 Task: Schedule a training session for the customer support team on effective communication, active listening, and empathetic handling of customer inquiries on September 24th from 10 AM to 12:30 PM.
Action: Mouse moved to (51, 105)
Screenshot: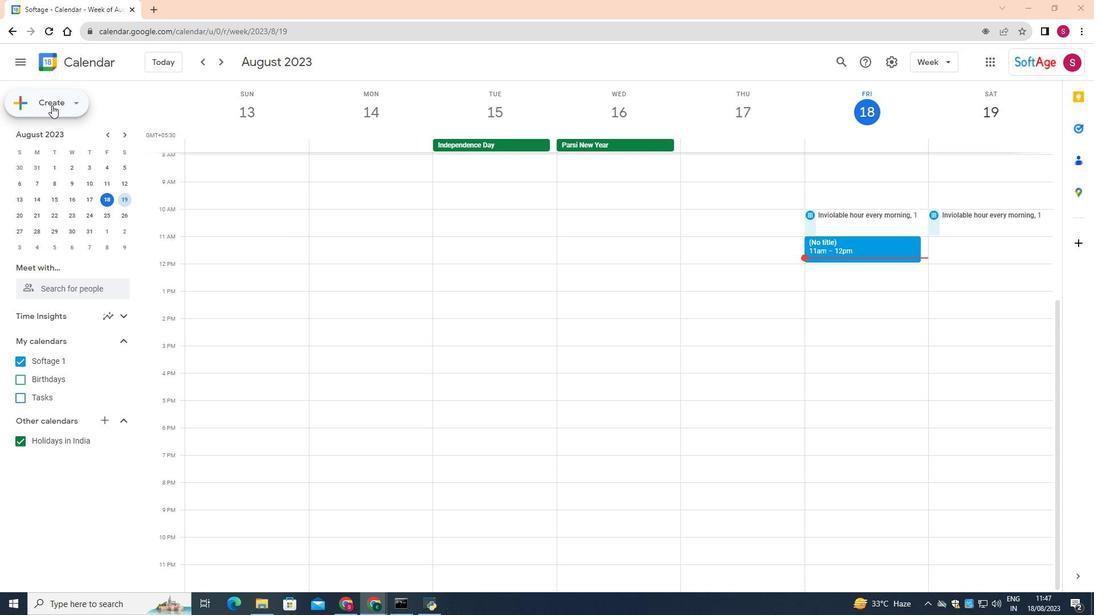 
Action: Mouse pressed left at (51, 105)
Screenshot: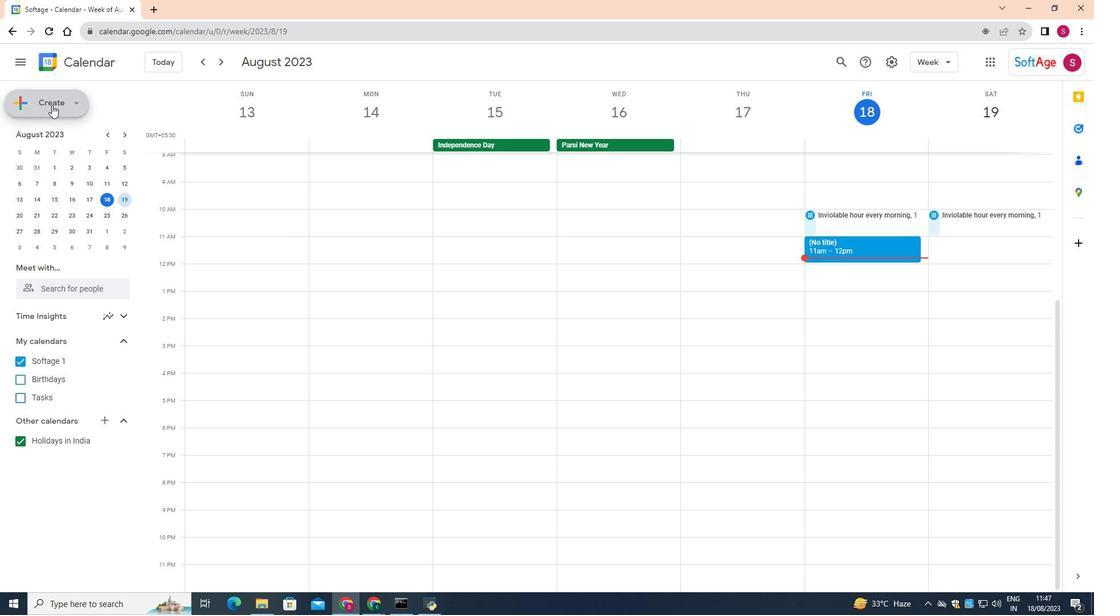 
Action: Mouse moved to (52, 226)
Screenshot: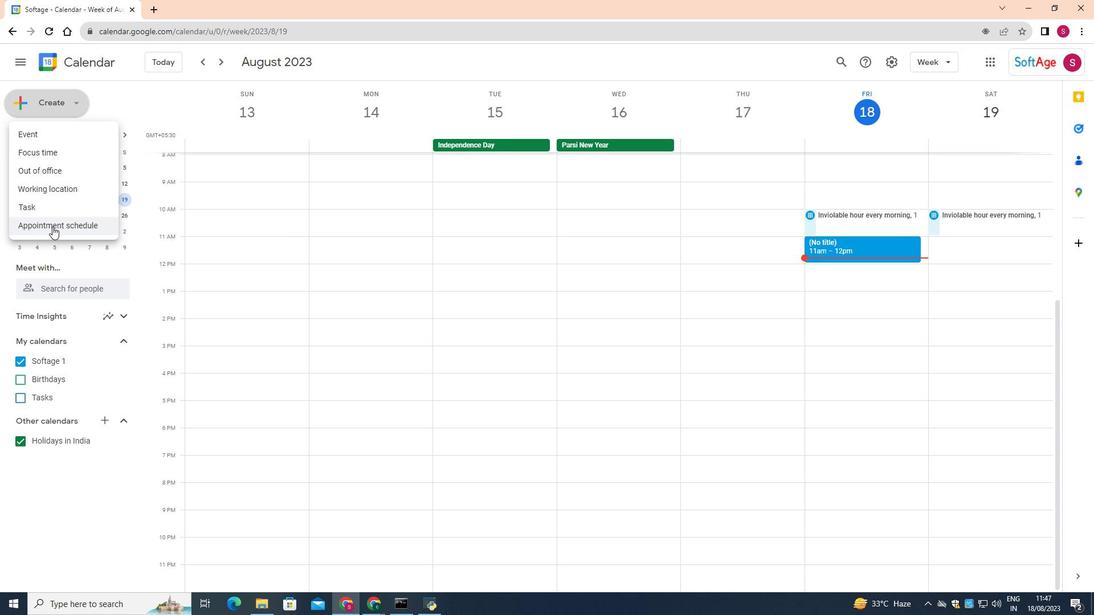 
Action: Mouse pressed left at (52, 226)
Screenshot: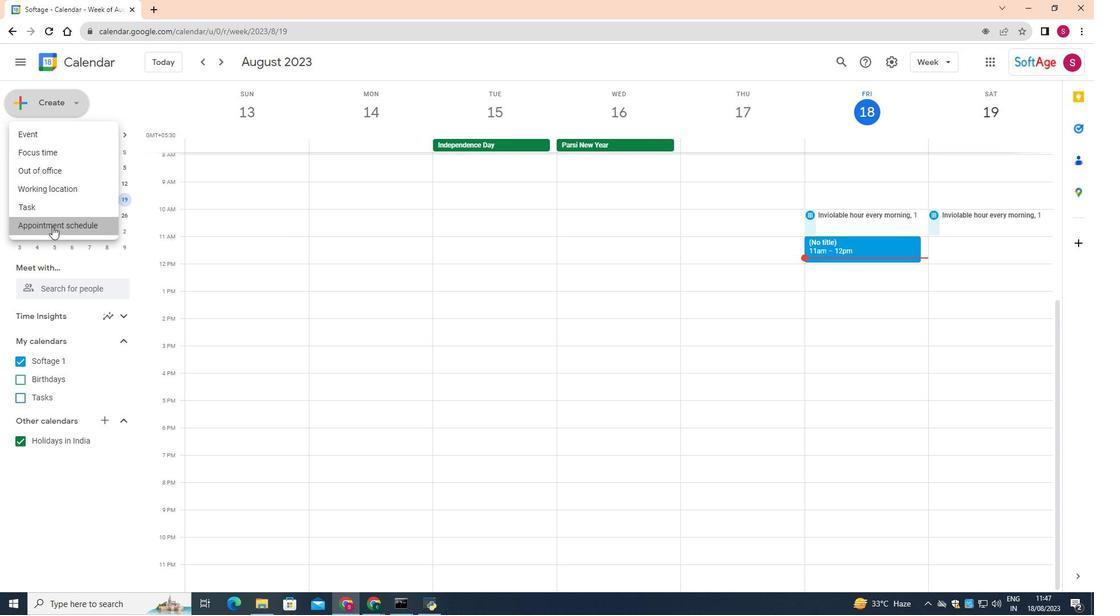 
Action: Mouse moved to (114, 96)
Screenshot: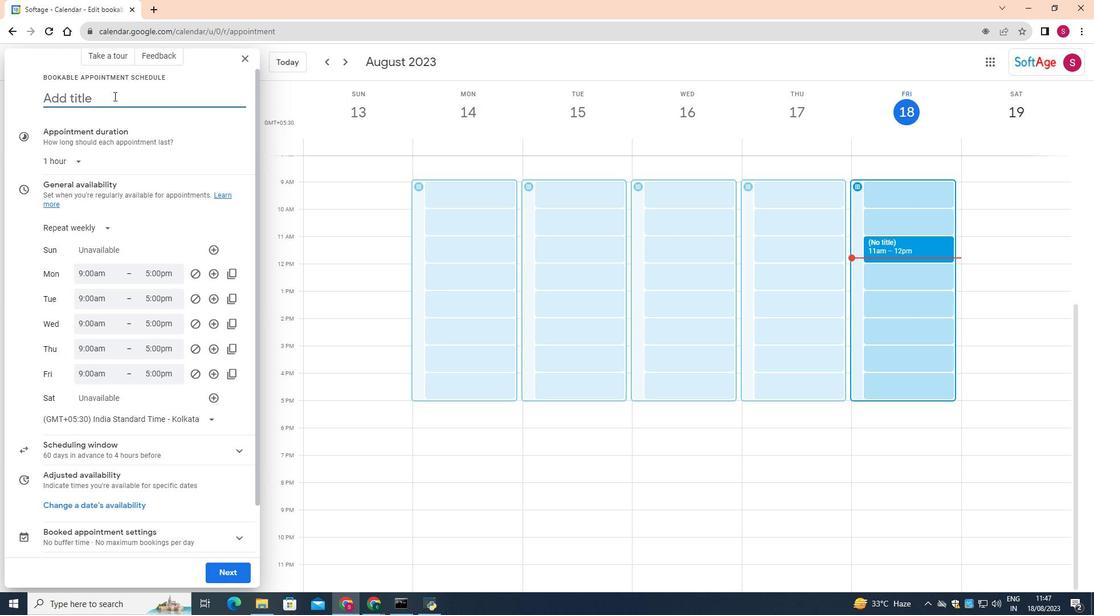 
Action: Mouse pressed left at (114, 96)
Screenshot: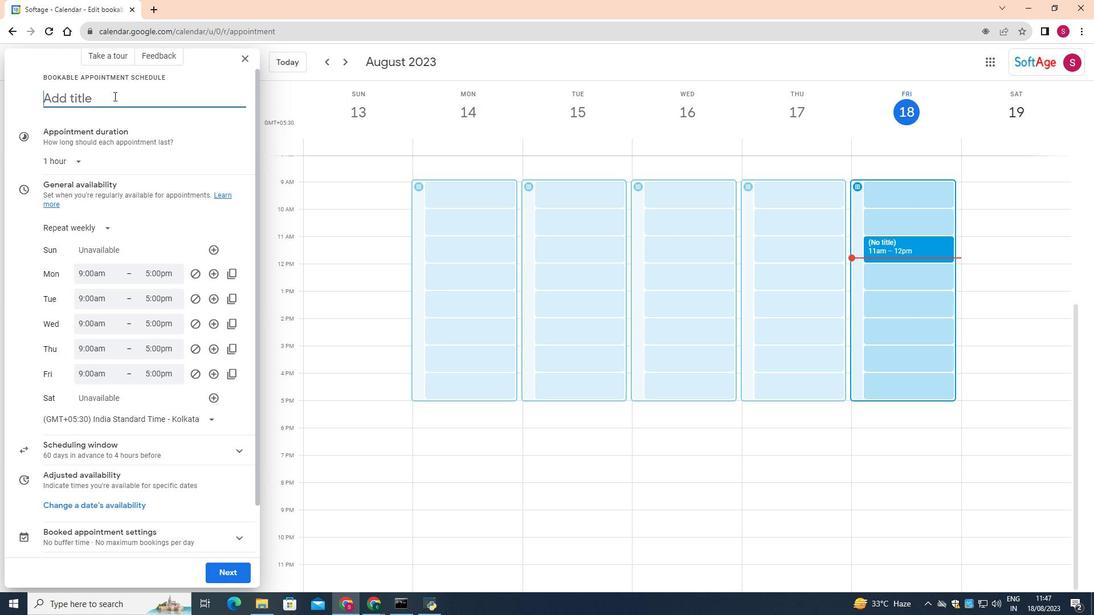
Action: Mouse moved to (114, 96)
Screenshot: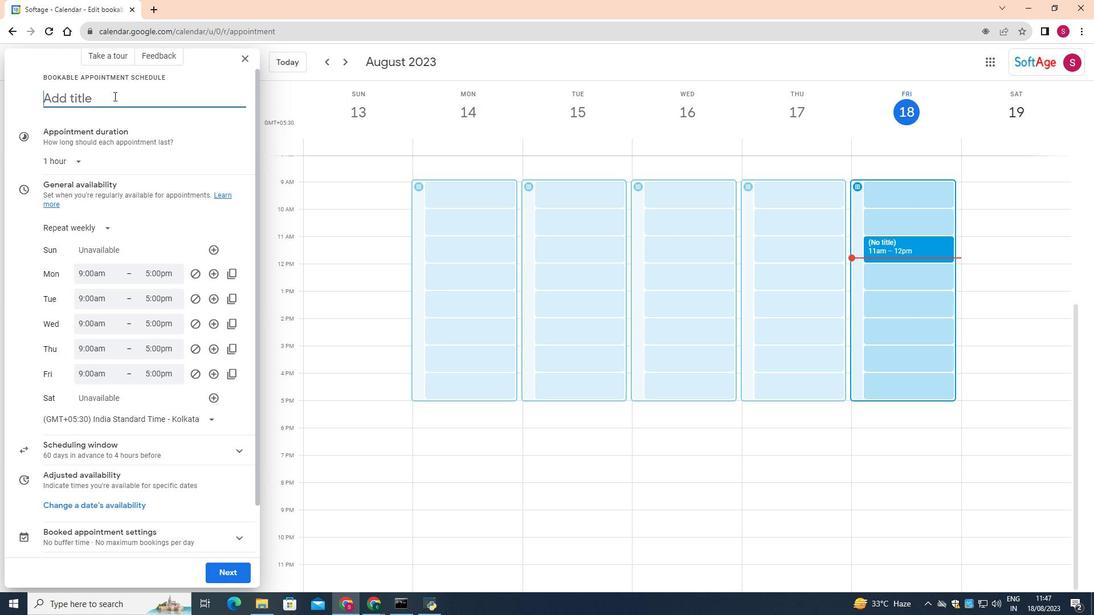 
Action: Key pressed <Key.space><Key.shift><Key.shift><Key.shift><Key.shift><Key.shift><Key.shift><Key.shift><Key.shift><Key.shift><Key.shift><Key.shift><Key.shift><Key.shift><Key.shift><Key.shift><Key.shift><Key.shift><Key.shift><Key.shift><Key.shift><Key.shift><Key.shift><Key.shift><Key.shift><Key.shift><Key.shift><Key.shift><Key.shift><Key.shift><Key.shift><Key.shift><Key.shift><Key.shift><Key.shift><Key.shift><Key.shift><Key.shift><Key.shift><Key.shift>Customer<Key.space><Key.shift>Support<Key.space><Key.shift>Team<Key.space><Key.shift>TRAINING<Key.shift_r>:<Key.space><Key.shift>Mastering<Key.space><Key.shift>Effective<Key.space><Key.shift>Communication<Key.space>and<Key.space><Key.shift>Empathy
Screenshot: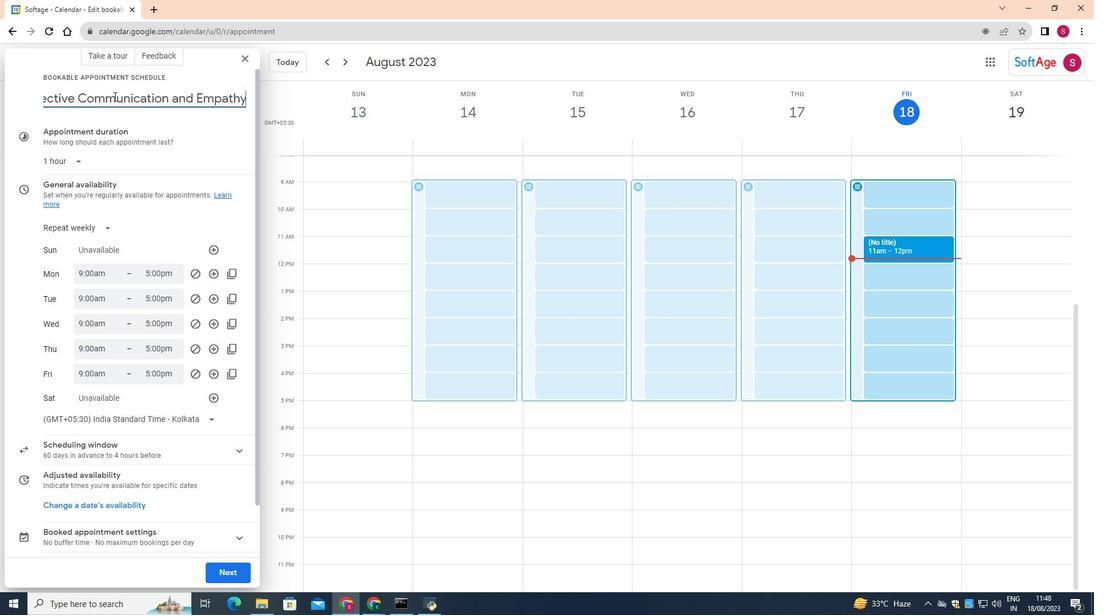 
Action: Mouse moved to (71, 225)
Screenshot: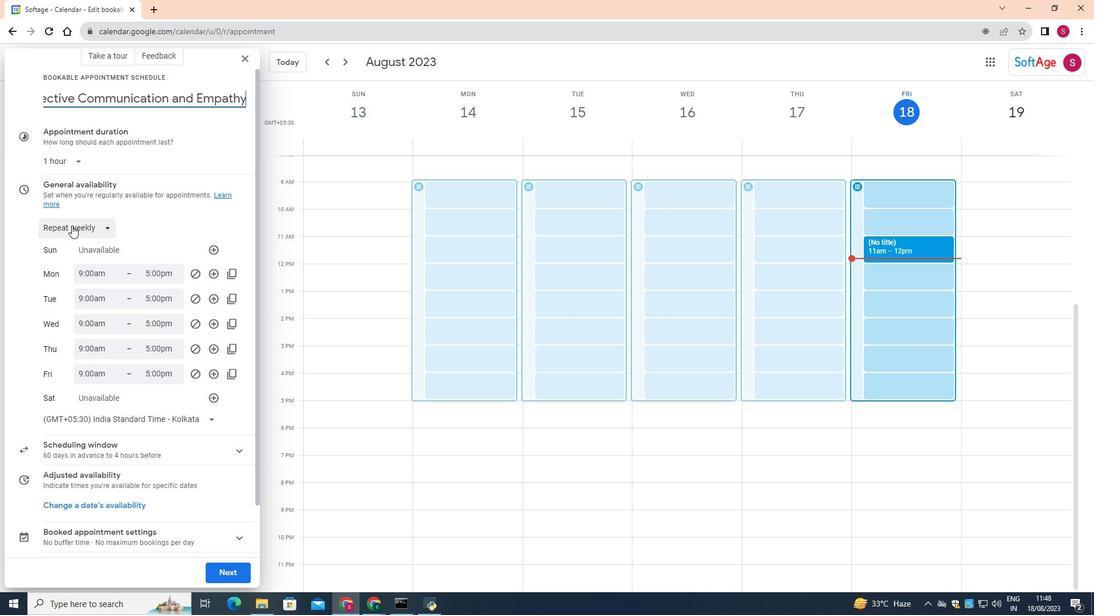 
Action: Mouse pressed left at (71, 225)
Screenshot: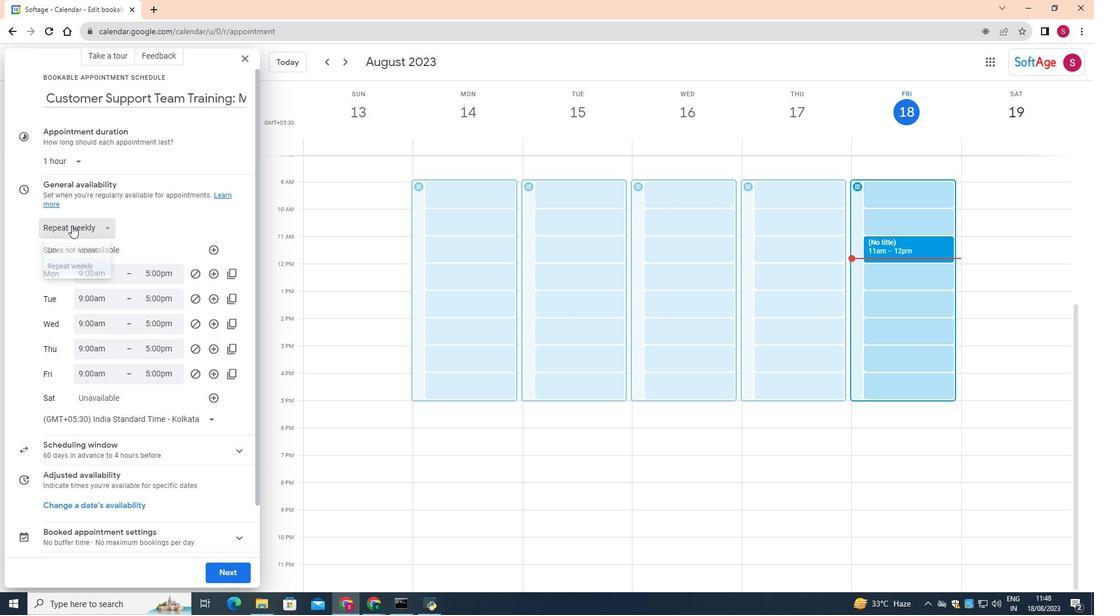 
Action: Mouse moved to (91, 252)
Screenshot: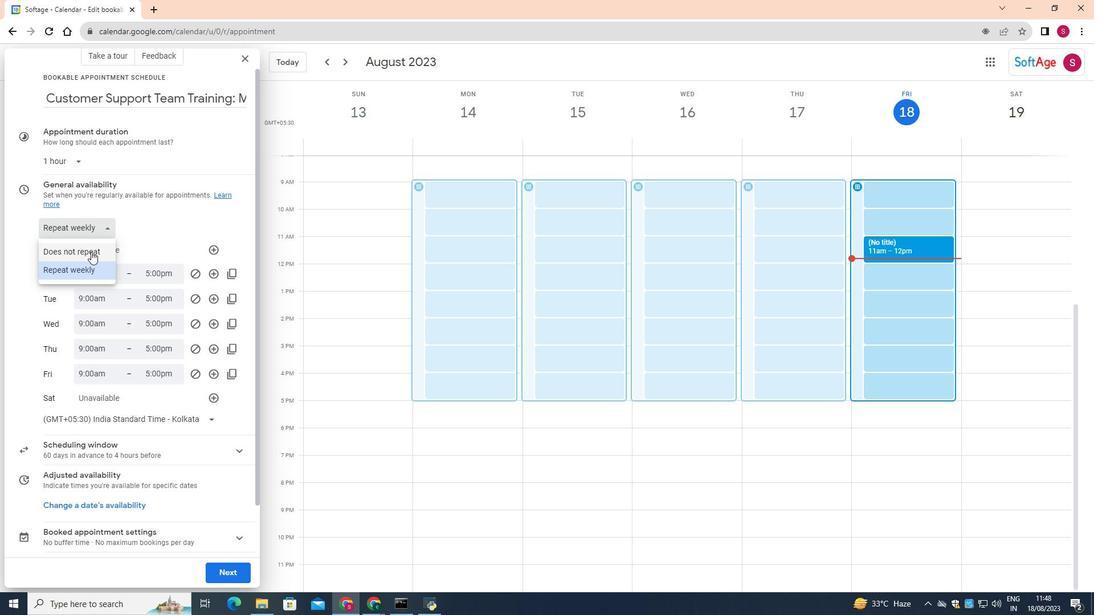 
Action: Mouse pressed left at (91, 252)
Screenshot: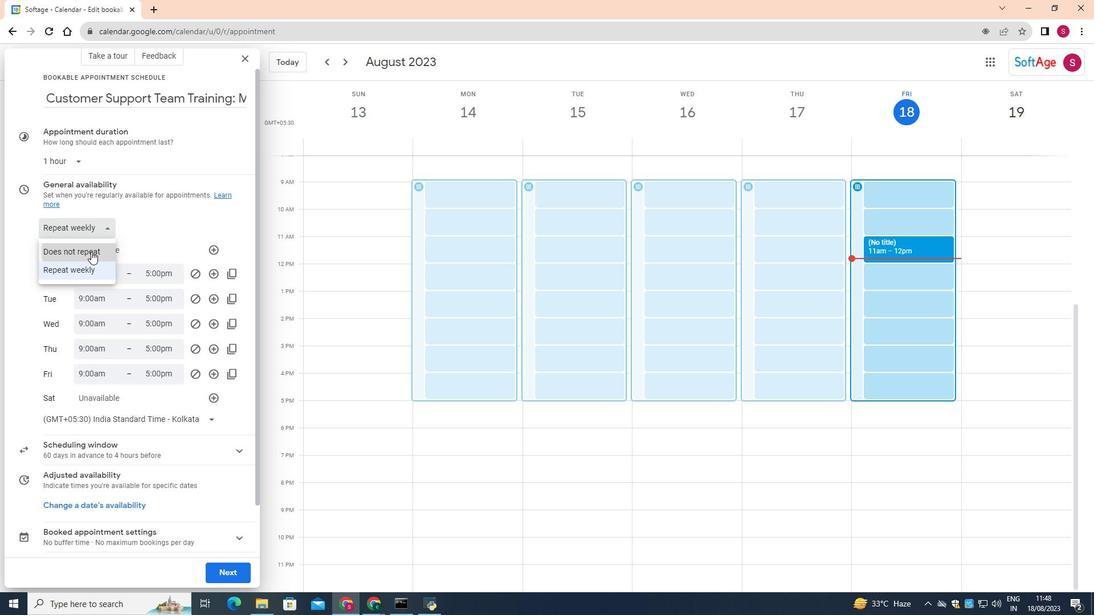 
Action: Mouse moved to (84, 242)
Screenshot: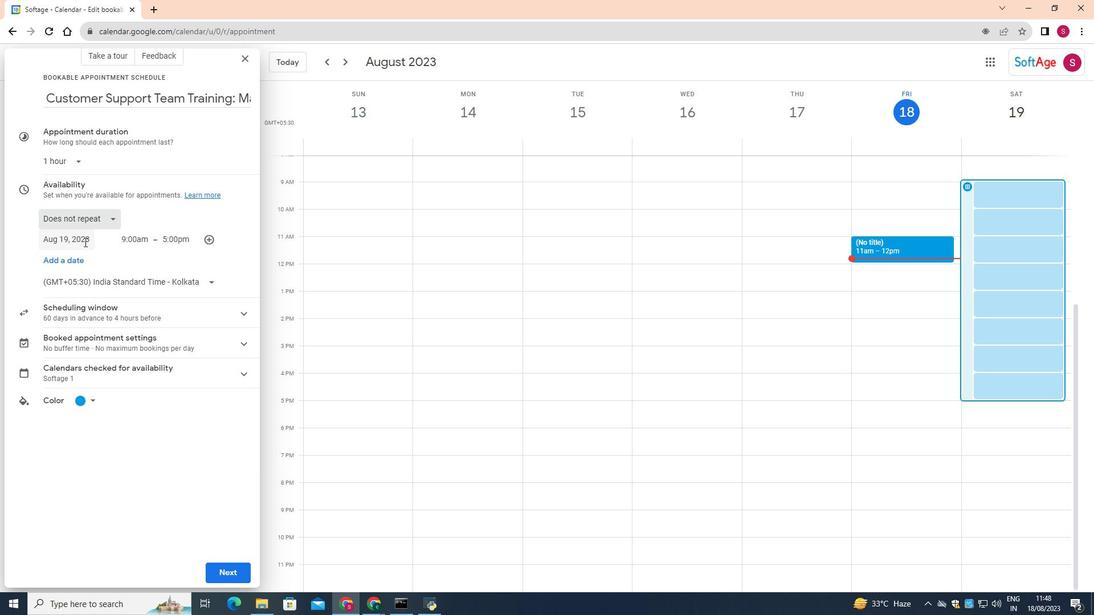 
Action: Mouse pressed left at (84, 242)
Screenshot: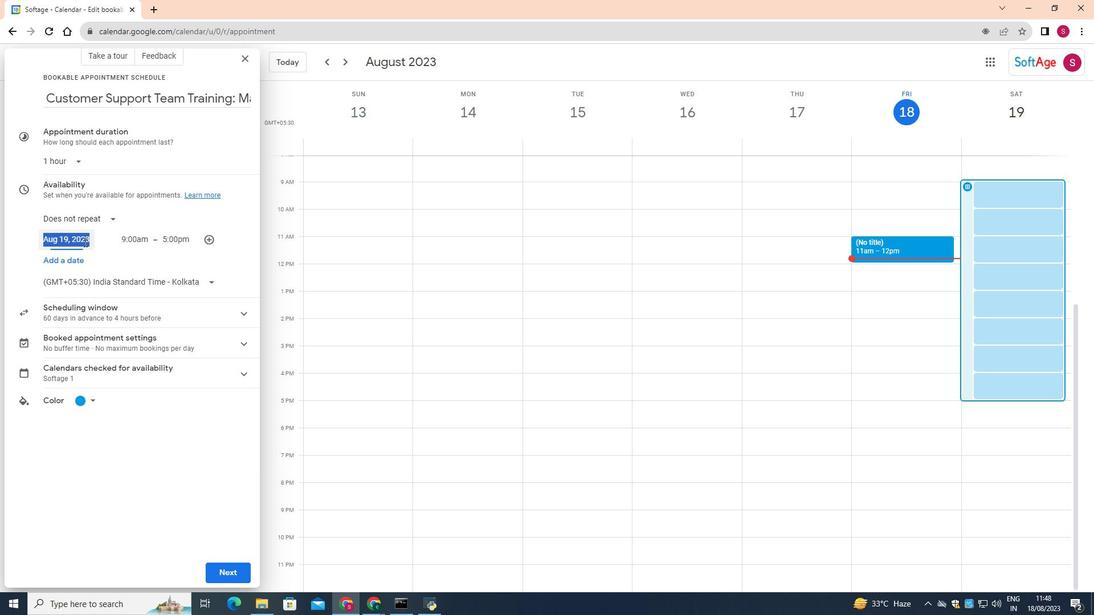 
Action: Mouse moved to (182, 267)
Screenshot: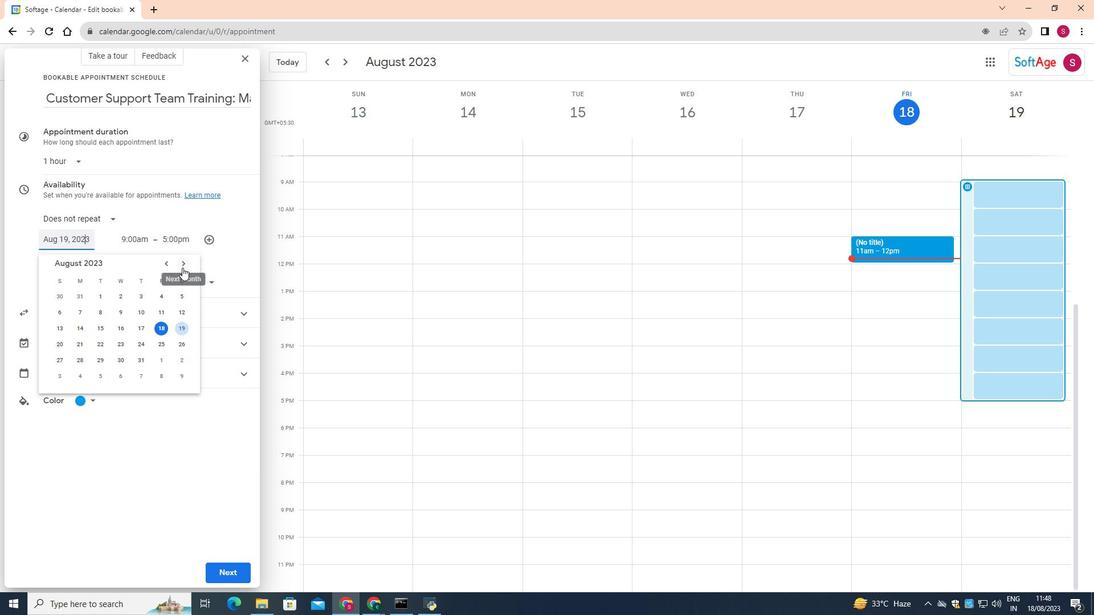 
Action: Mouse pressed left at (182, 267)
Screenshot: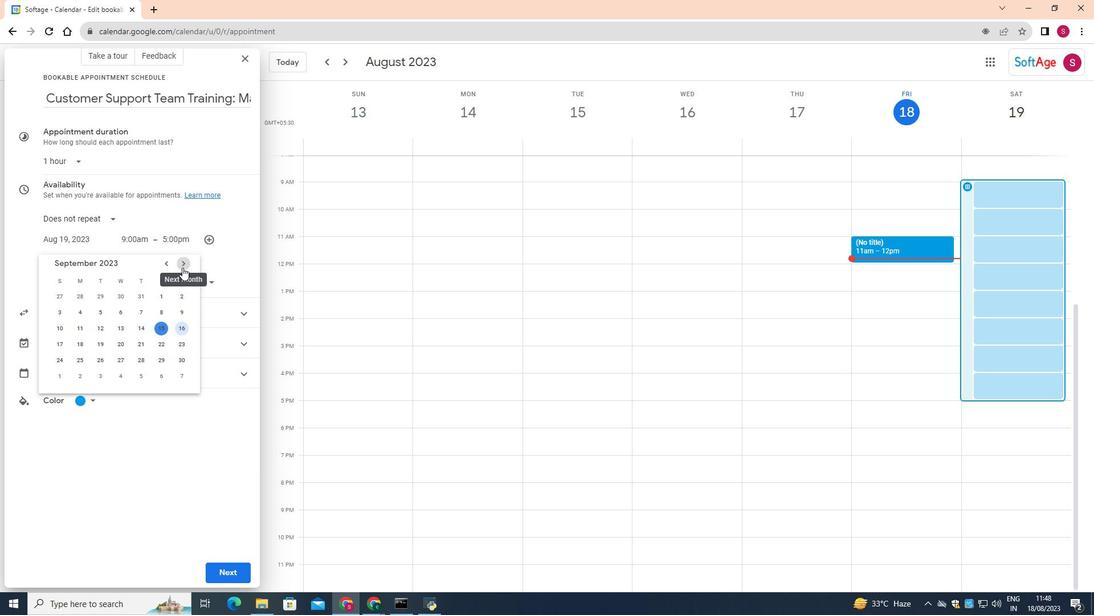 
Action: Mouse moved to (61, 361)
Screenshot: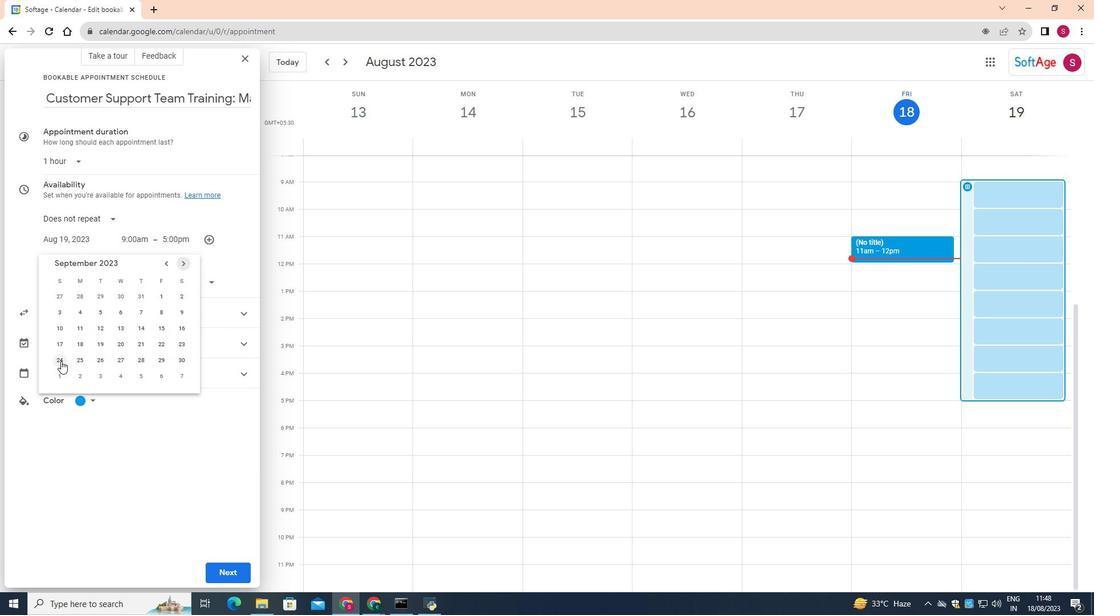
Action: Mouse pressed left at (61, 361)
Screenshot: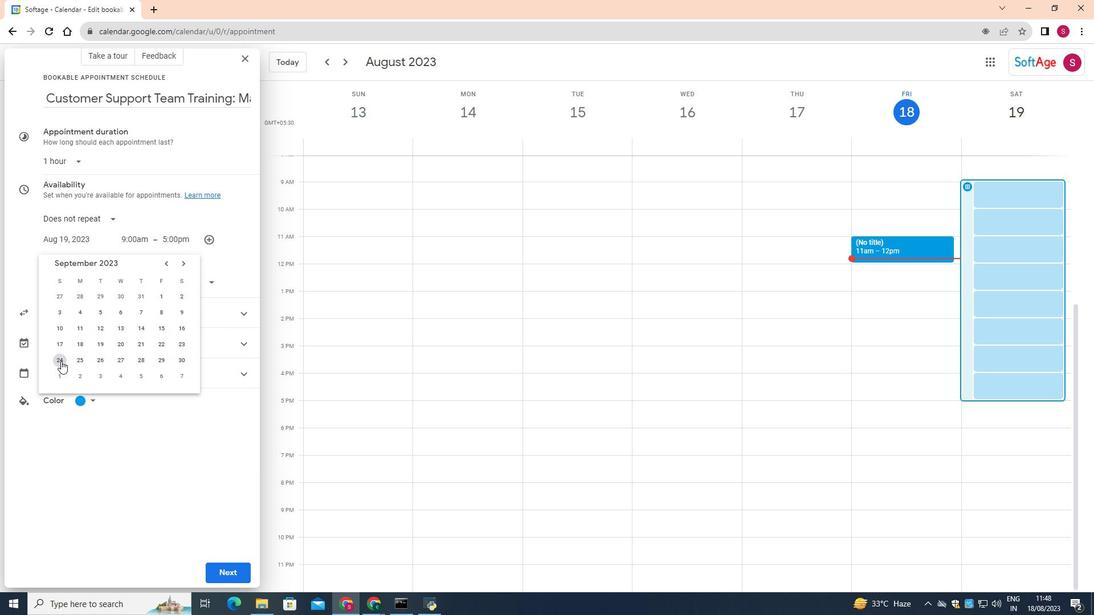 
Action: Mouse moved to (144, 239)
Screenshot: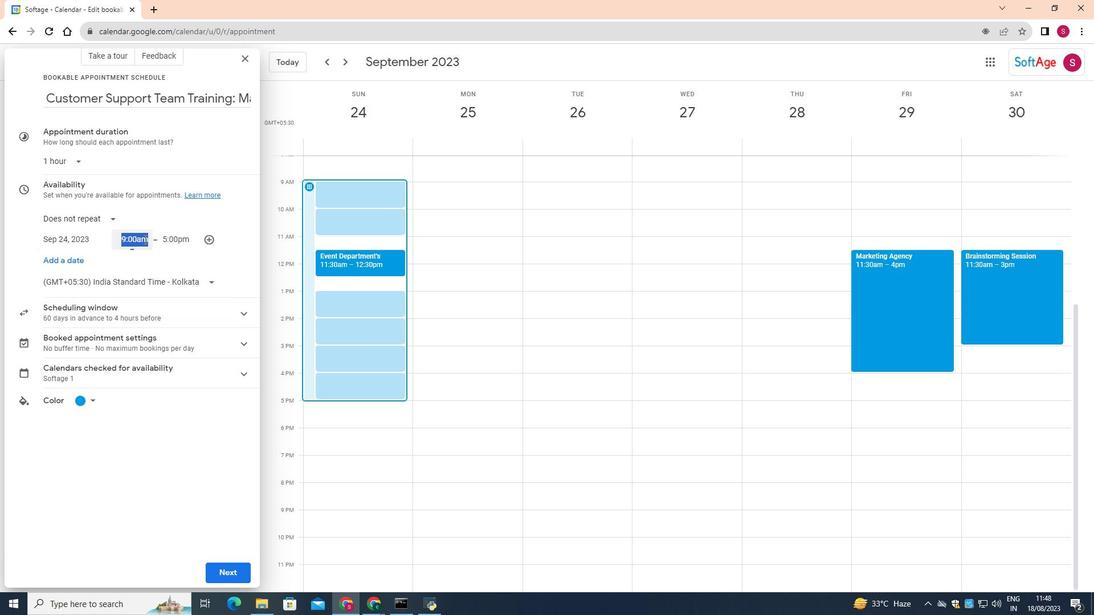 
Action: Mouse pressed left at (144, 239)
Screenshot: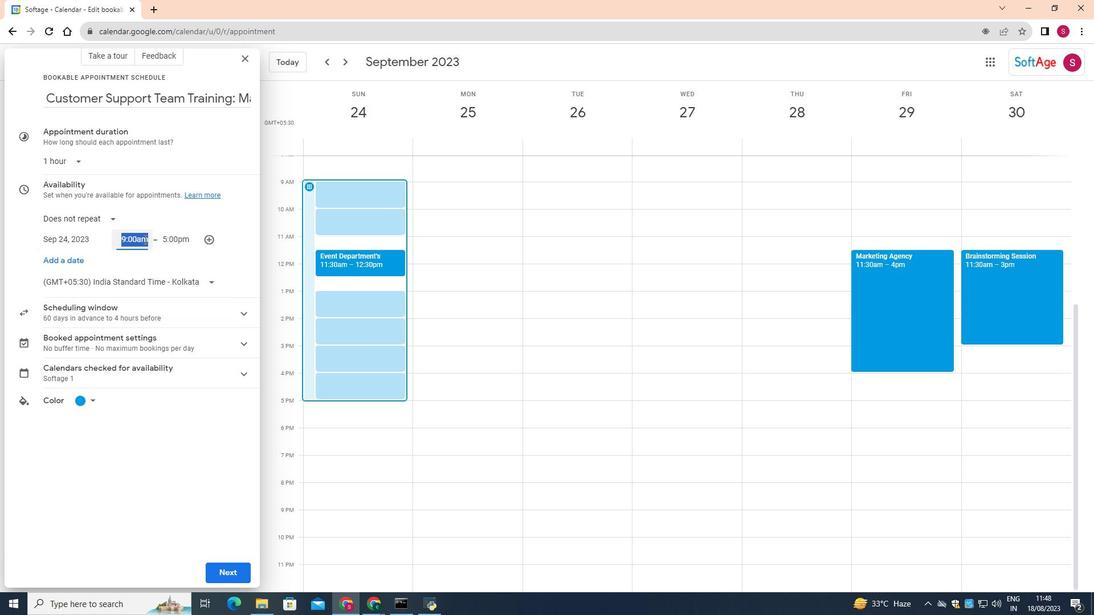 
Action: Mouse moved to (147, 356)
Screenshot: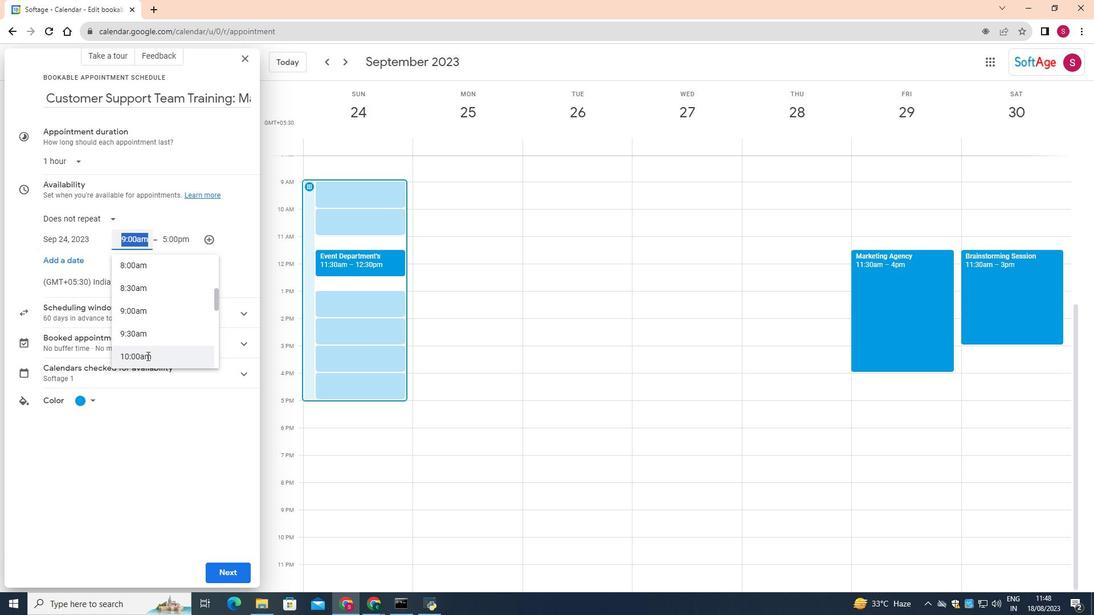 
Action: Mouse pressed left at (147, 356)
Screenshot: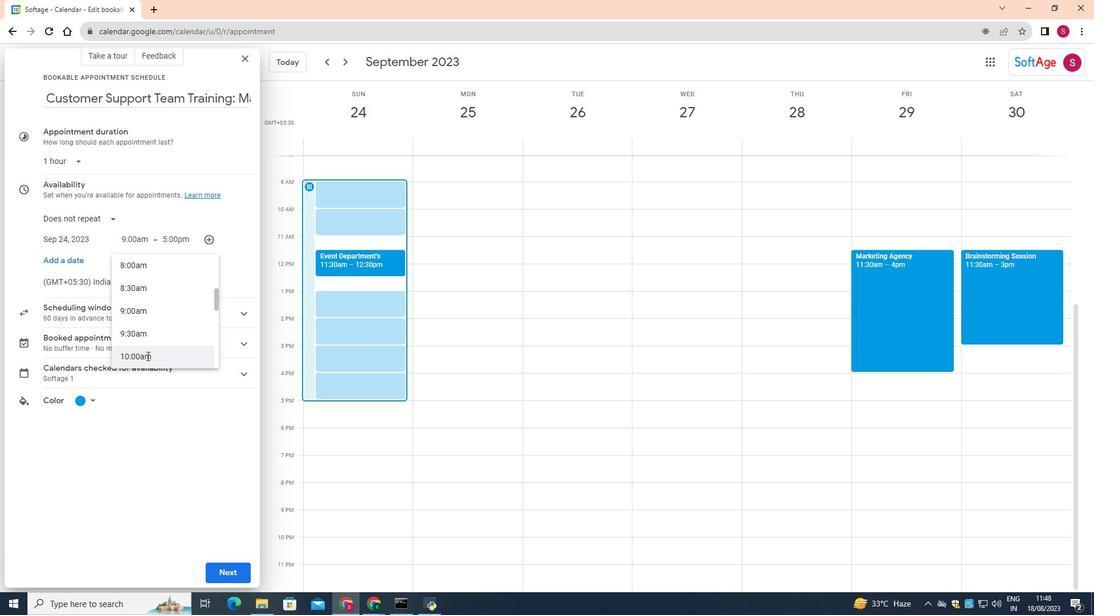 
Action: Mouse moved to (189, 237)
Screenshot: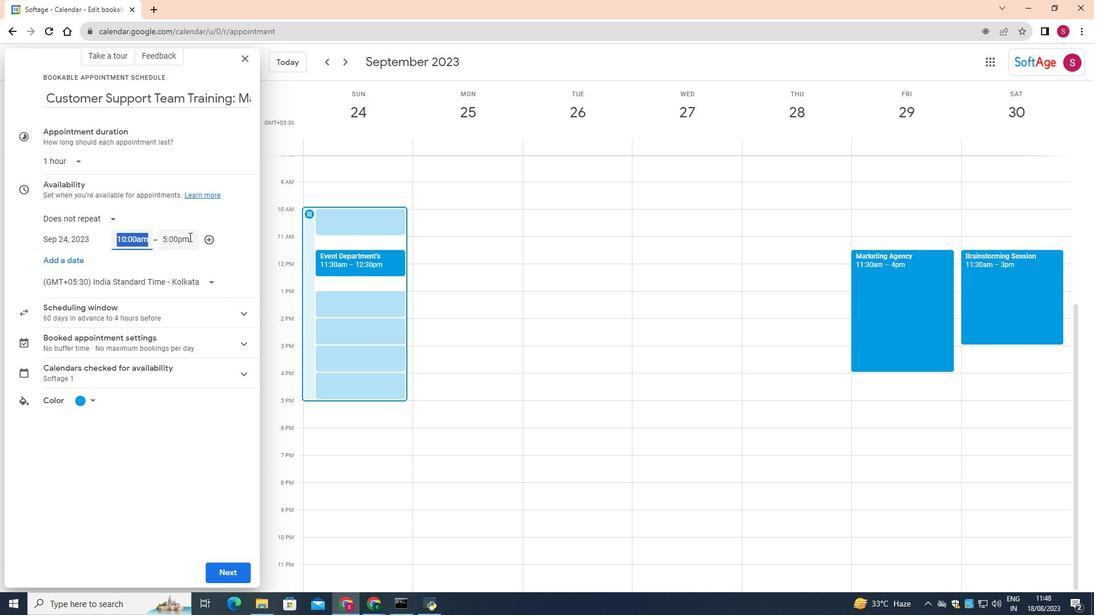 
Action: Mouse pressed left at (189, 237)
Screenshot: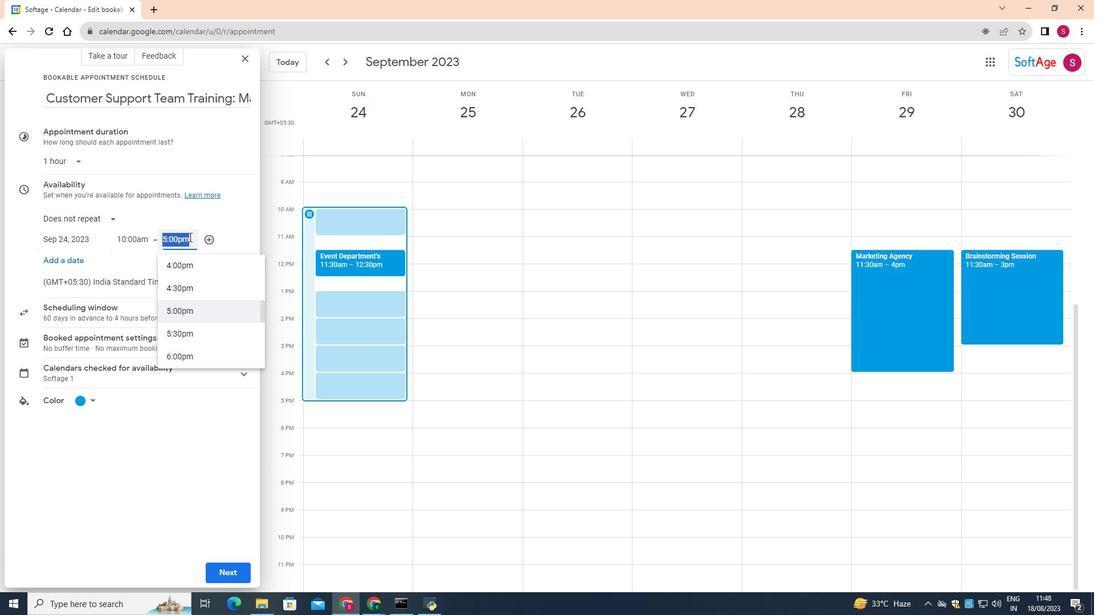 
Action: Mouse moved to (184, 311)
Screenshot: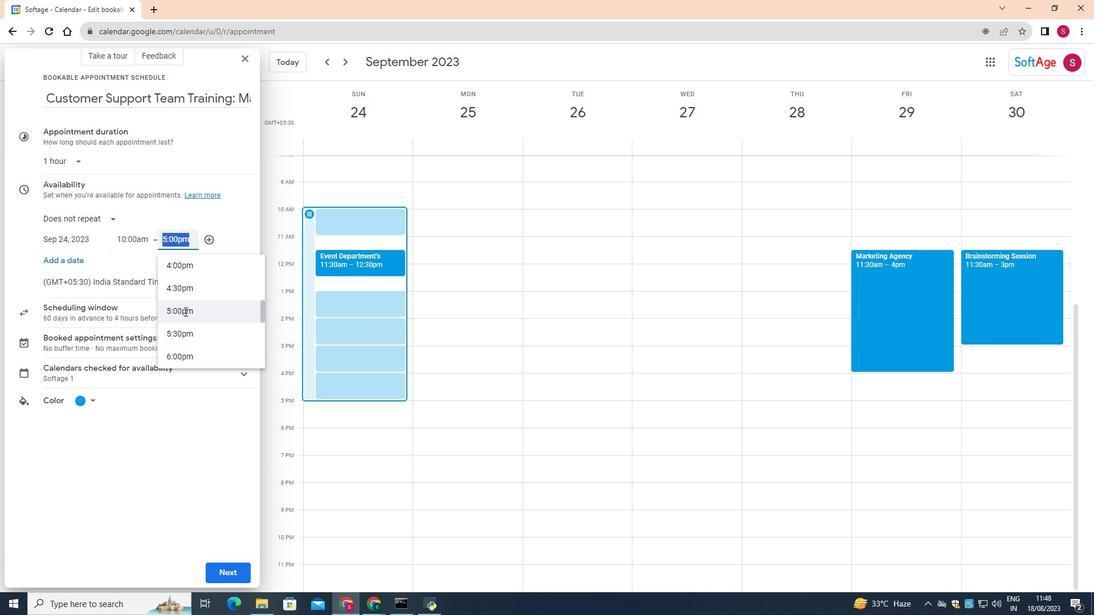 
Action: Mouse scrolled (184, 312) with delta (0, 0)
Screenshot: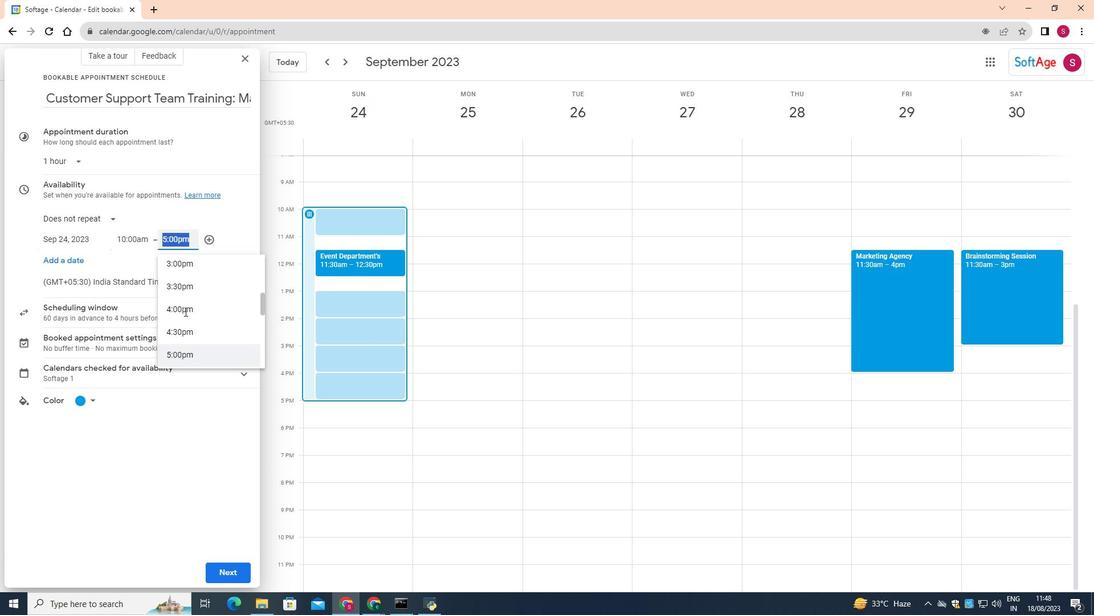 
Action: Mouse scrolled (184, 312) with delta (0, 0)
Screenshot: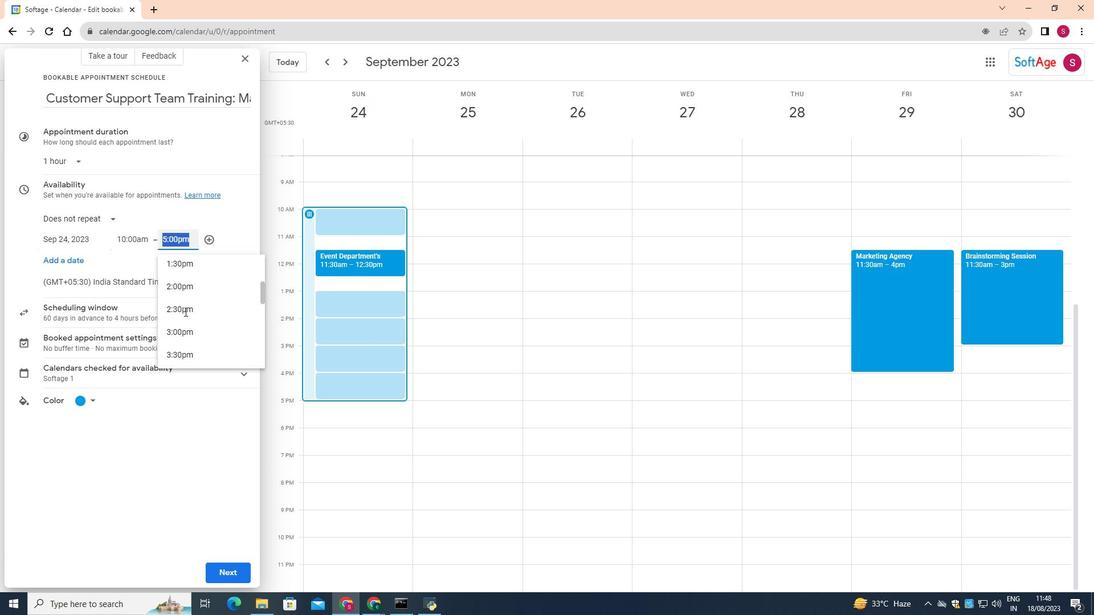 
Action: Mouse scrolled (184, 312) with delta (0, 0)
Screenshot: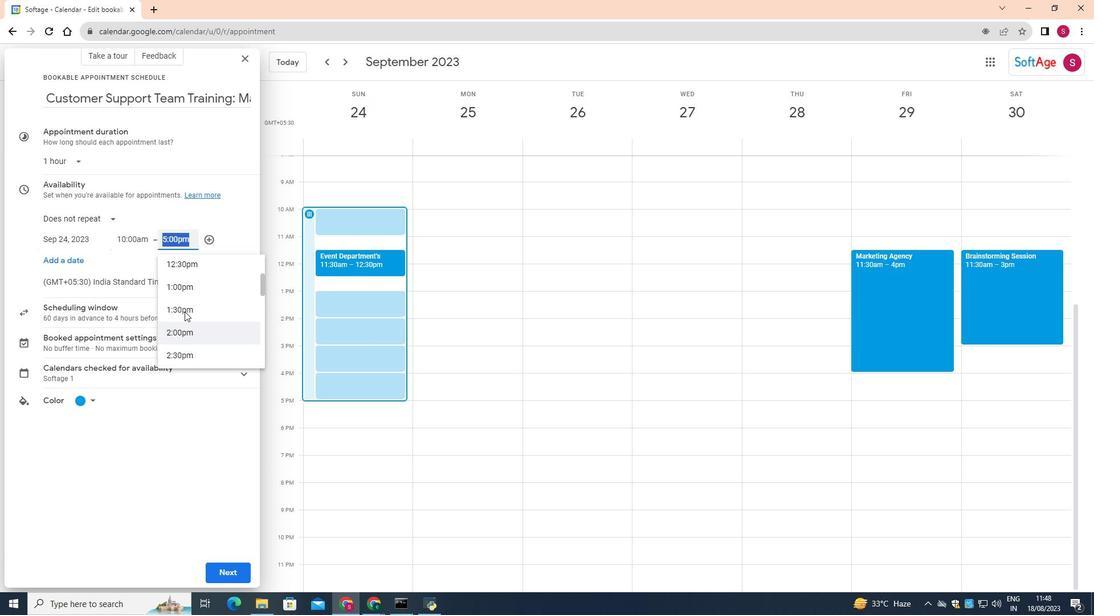 
Action: Mouse moved to (198, 278)
Screenshot: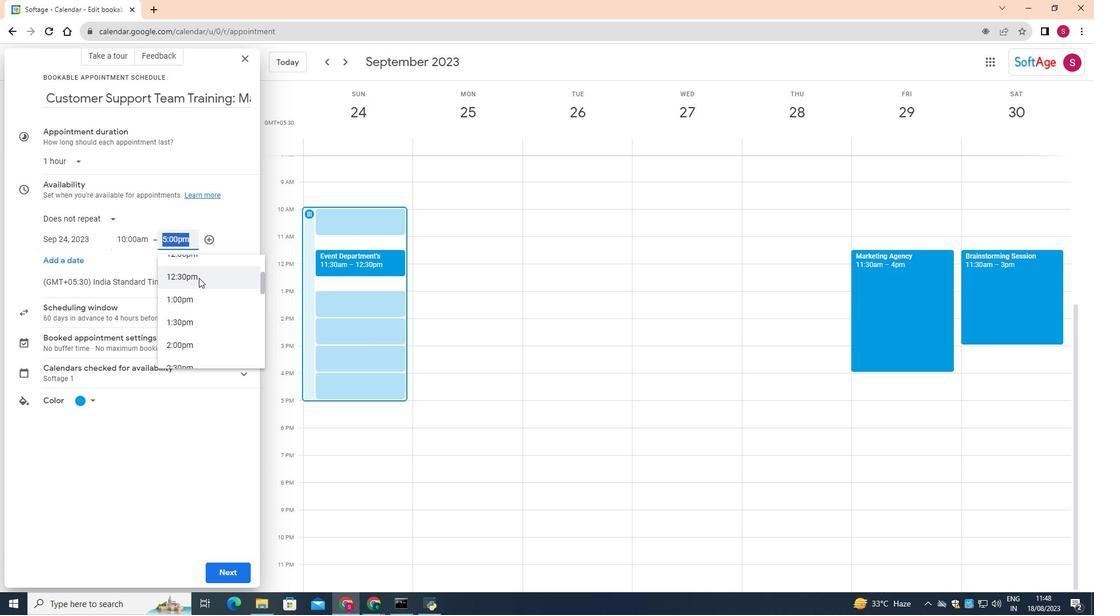 
Action: Mouse pressed left at (198, 278)
Screenshot: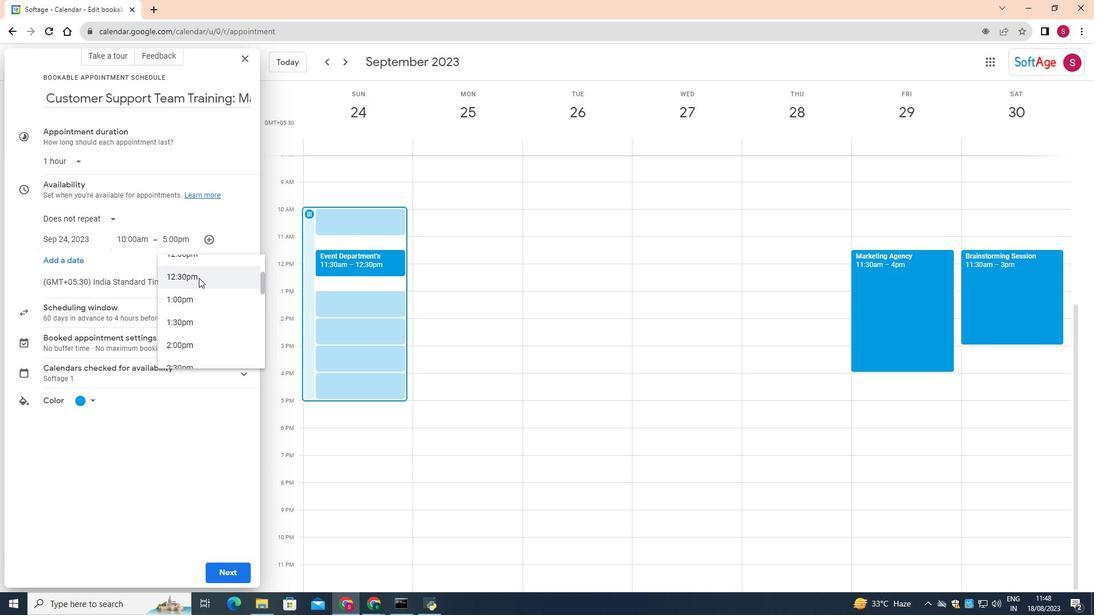 
Action: Mouse moved to (234, 569)
Screenshot: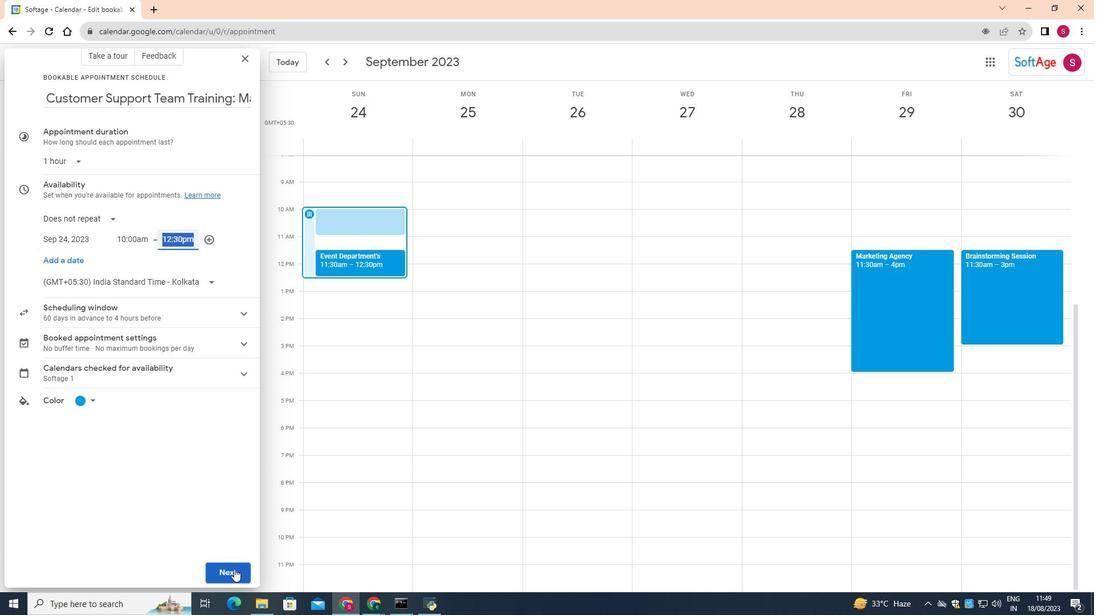 
Action: Mouse pressed left at (234, 569)
Screenshot: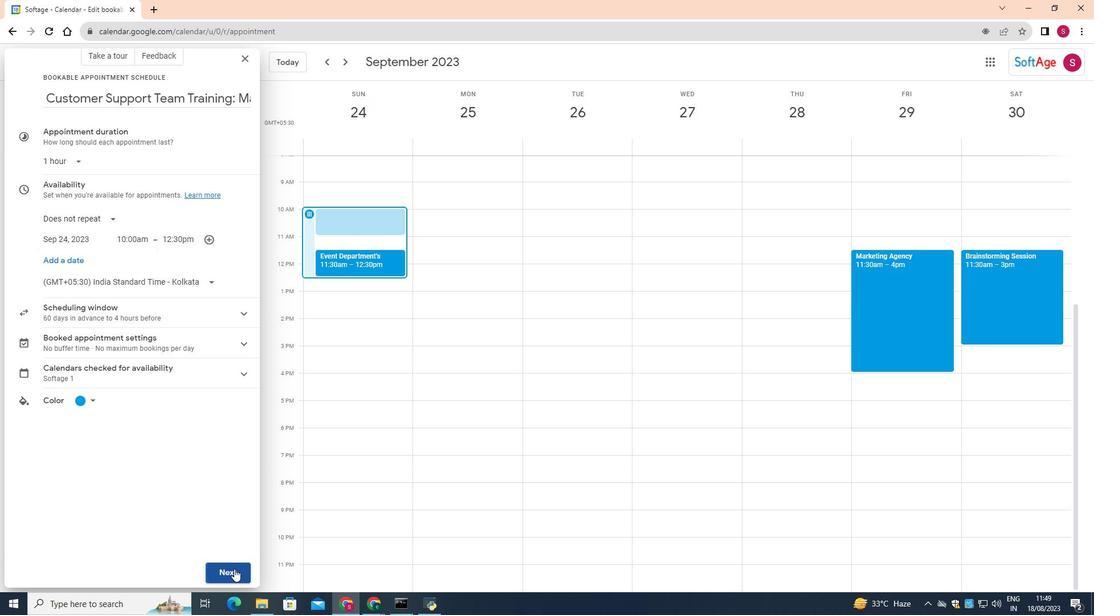 
Action: Mouse moved to (135, 304)
Screenshot: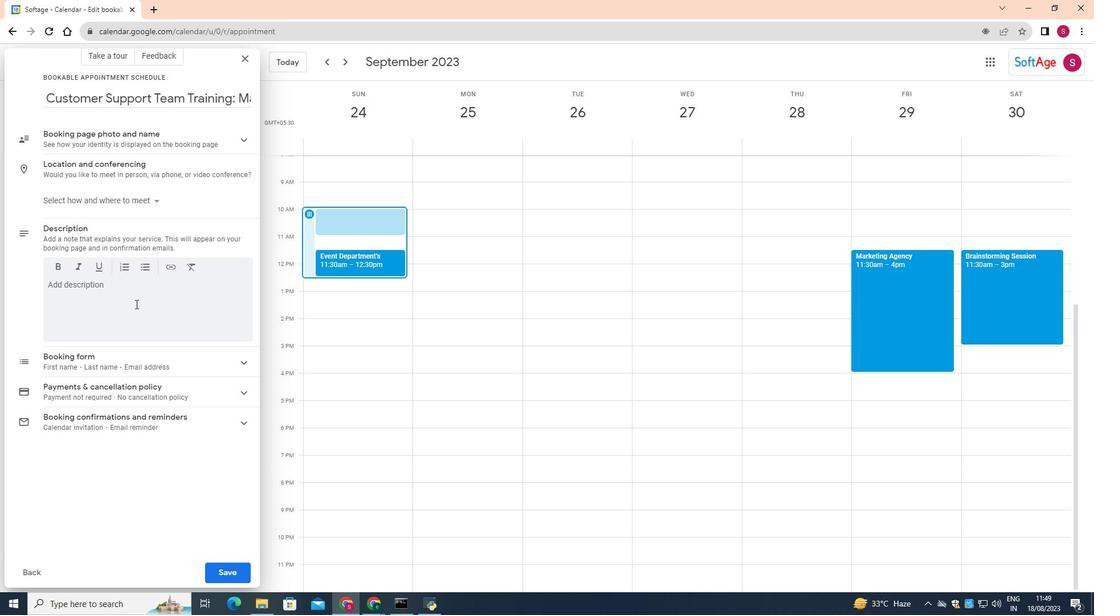 
Action: Mouse pressed left at (135, 304)
Screenshot: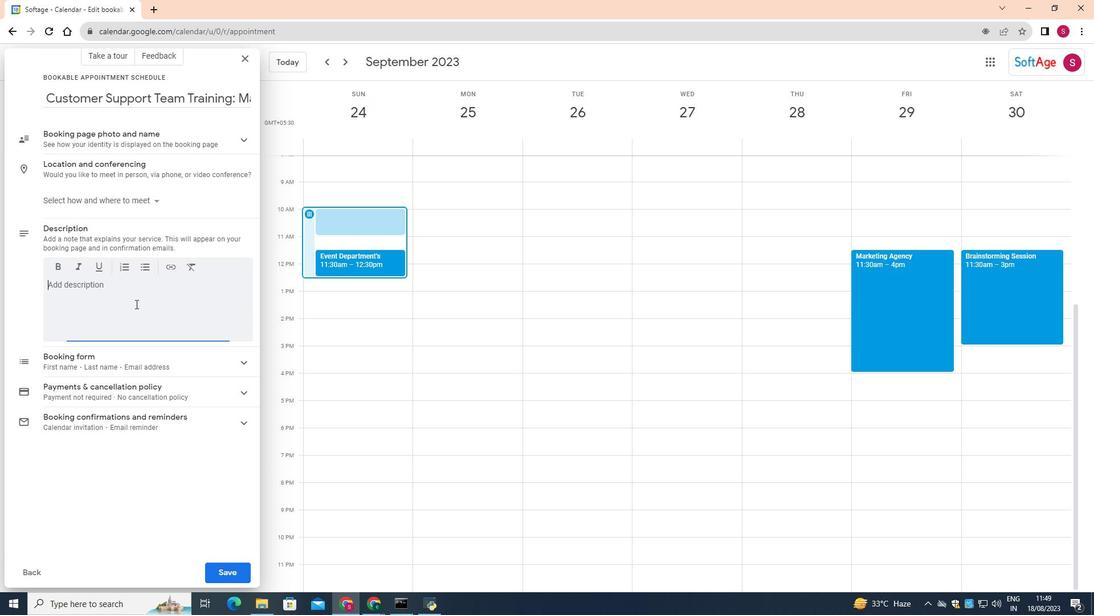
Action: Key pressed <Key.shift><Key.shift><Key.shift><Key.shift><Key.shift><Key.shift><Key.shift><Key.shift><Key.shift><Key.shift><Key.shift><Key.shift><Key.shift><Key.shift><Key.shift><Key.shift><Key.shift><Key.shift><Key.shift><Key.shift><Key.shift><Key.shift><Key.shift>We<Key.space>recognize<Key.space>that<Key.space>exceptional<Key.space>customer<Key.space>service<Key.space>hinges<Key.space>on<Key.space>effective<Key.space>communication,<Key.space>active<Key.space>listening<Key.space>and<Key.space>empathetic<Key.space>engagement.<Key.space><Key.shift>To<Key.space>enhance<Key.space>our<Key.space>ability<Key.space>to<Key.space>provide<Key.space>unparalleled<Key.space>support,<Key.space>we're<Key.space>excited<Key.space>to<Key.space>announce<Key.space>a<Key.space>comprehensive<Key.space>training<Key.space>session<Key.space>focused<Key.space>on<Key.space>theses<Key.backspace><Key.space>crucial<Key.space>skills.
Screenshot: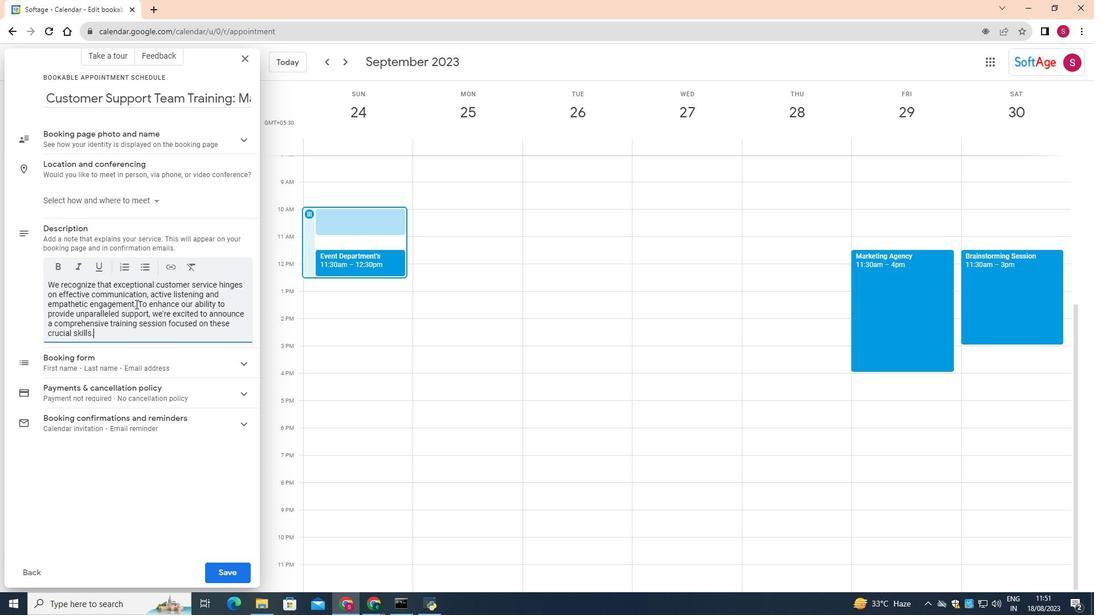 
Action: Mouse moved to (228, 575)
Screenshot: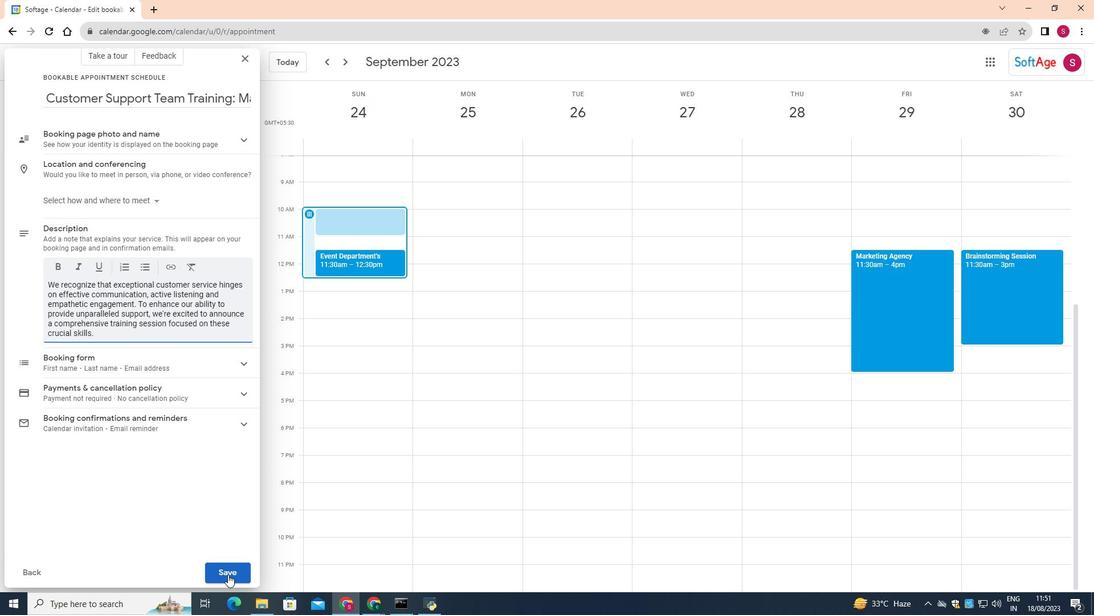 
Action: Mouse pressed left at (228, 575)
Screenshot: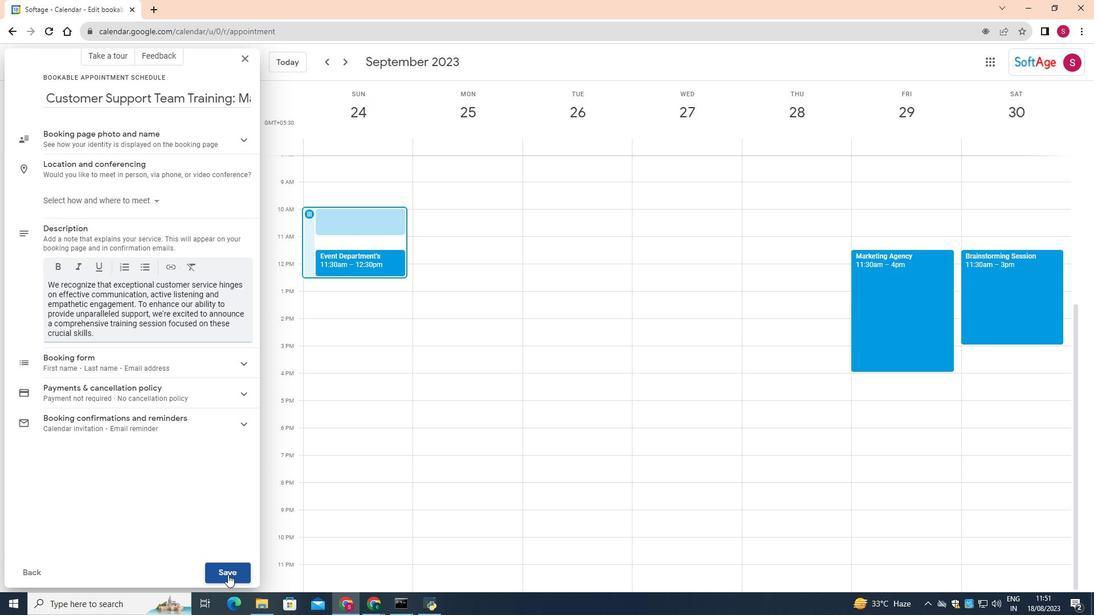 
Action: Mouse moved to (229, 573)
Screenshot: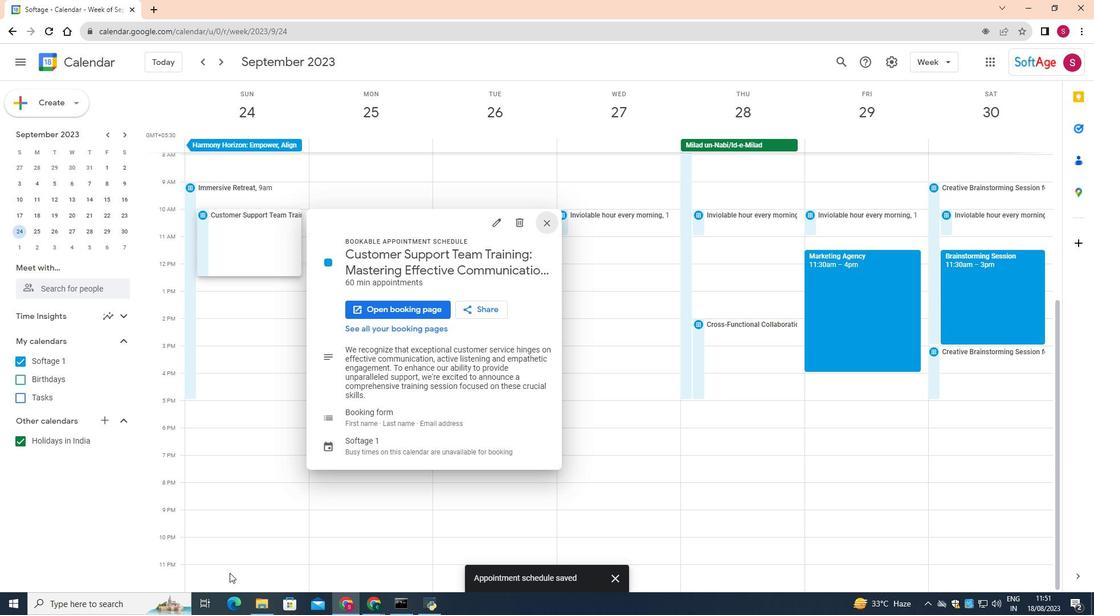 
